 Task: Create Board Project Prioritization Tools to Workspace Budgeting and Forecasting. Create Board Content Curation to Workspace Budgeting and Forecasting. Create Board Product Portfolio Management and Rationalization to Workspace Budgeting and Forecasting
Action: Mouse moved to (301, 61)
Screenshot: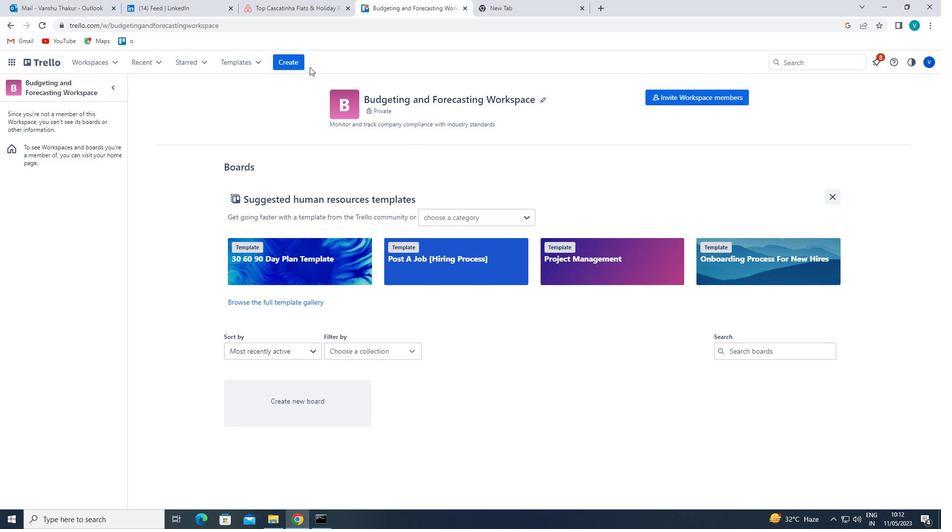 
Action: Mouse pressed left at (301, 61)
Screenshot: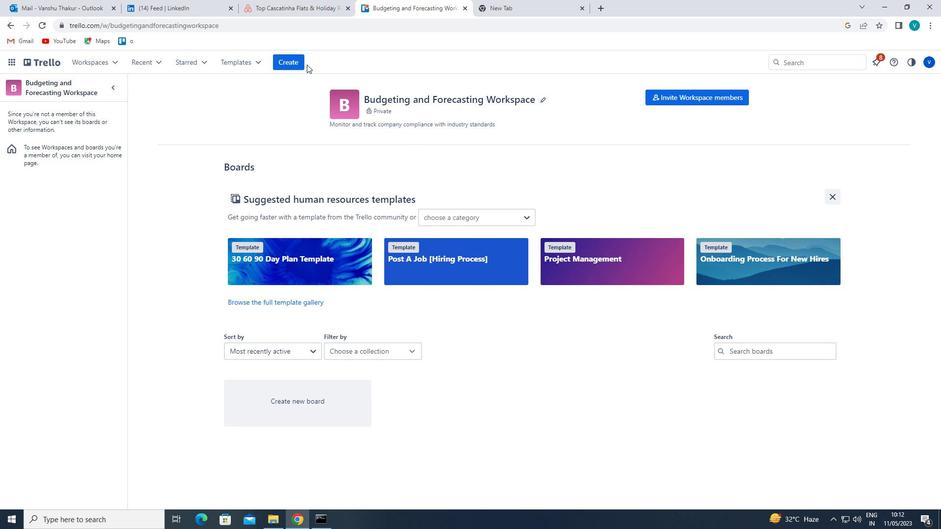 
Action: Mouse moved to (307, 92)
Screenshot: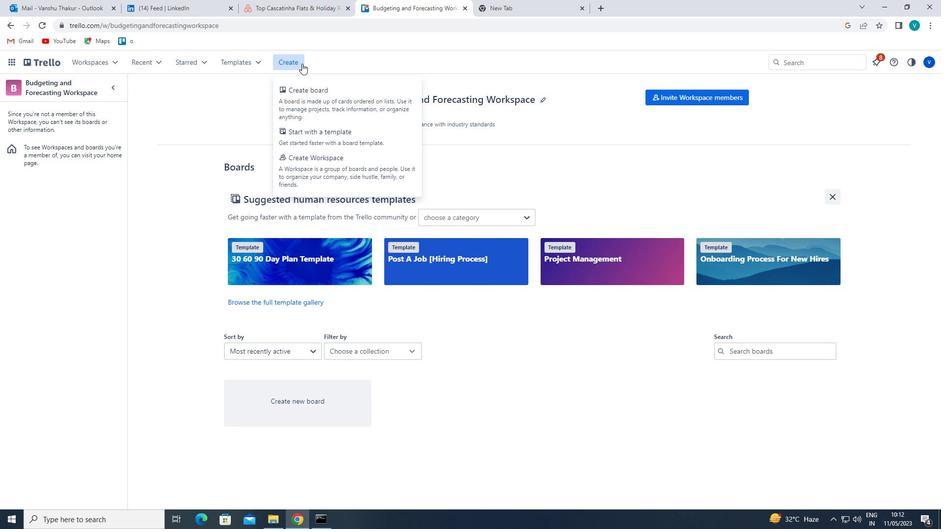 
Action: Mouse pressed left at (307, 92)
Screenshot: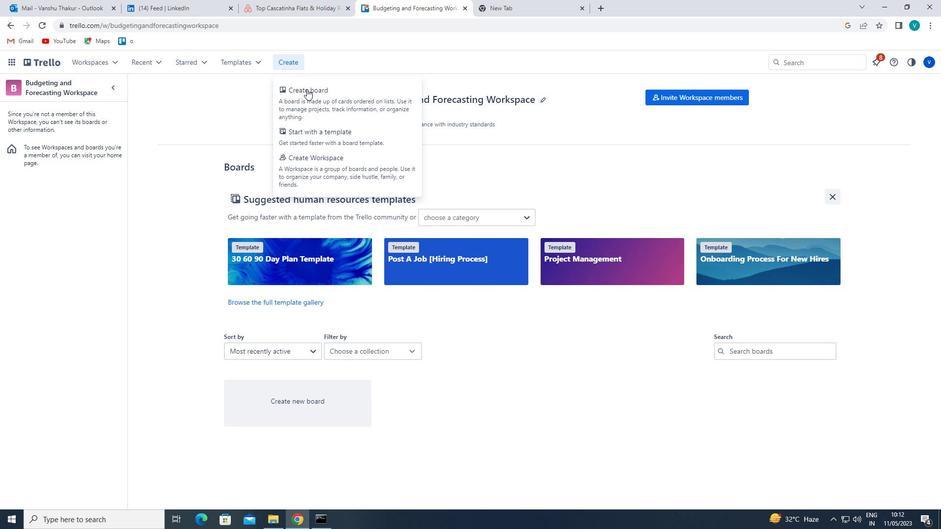 
Action: Mouse moved to (310, 235)
Screenshot: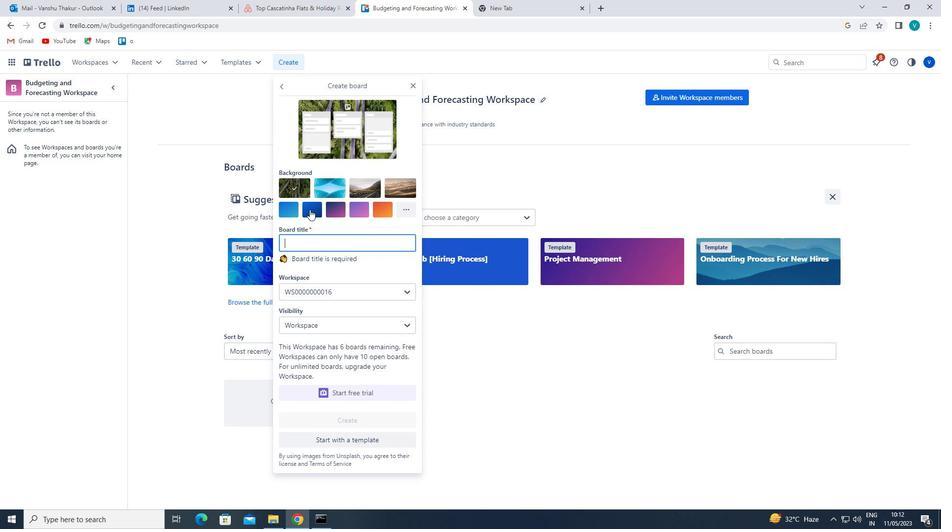
Action: Mouse pressed left at (310, 235)
Screenshot: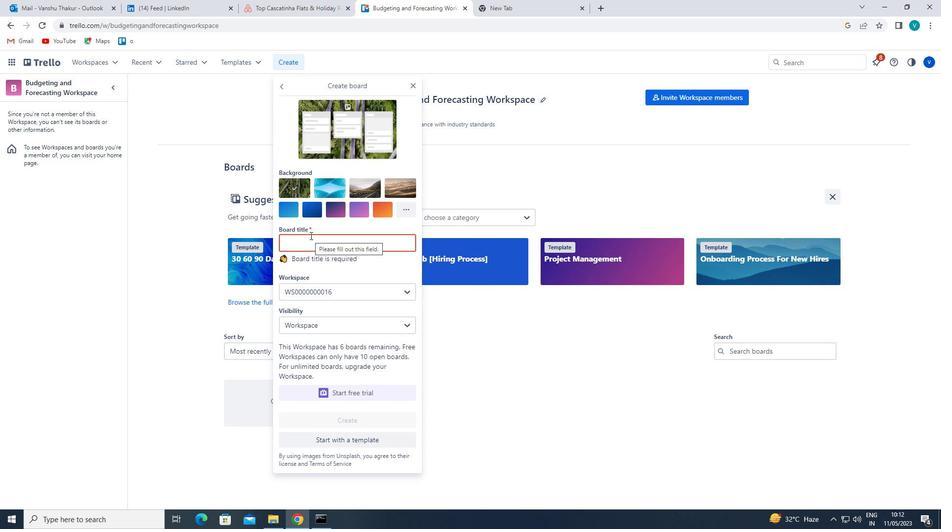 
Action: Key pressed <Key.shift>PROJECT<Key.space><Key.shift>PRIORITIZATION<Key.space><Key.shift>TOOLS
Screenshot: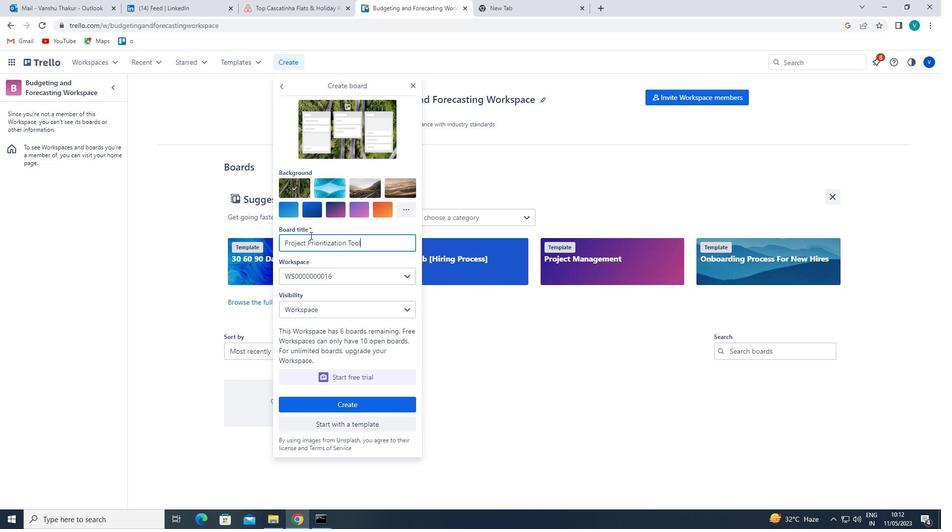 
Action: Mouse moved to (343, 273)
Screenshot: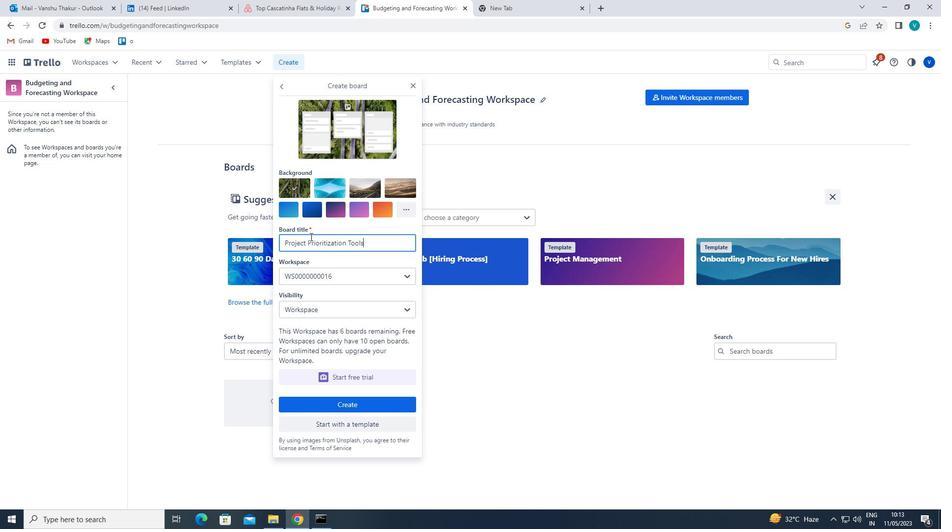 
Action: Mouse pressed left at (343, 273)
Screenshot: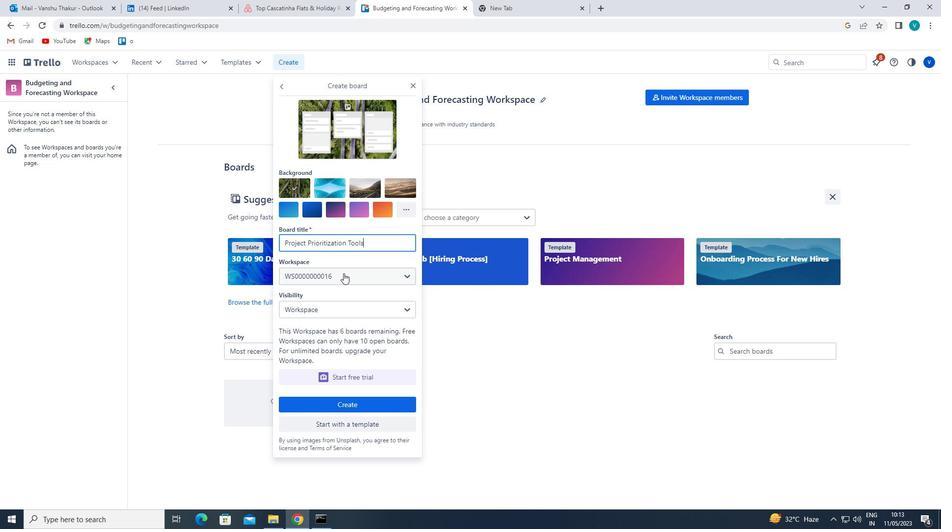 
Action: Mouse moved to (345, 324)
Screenshot: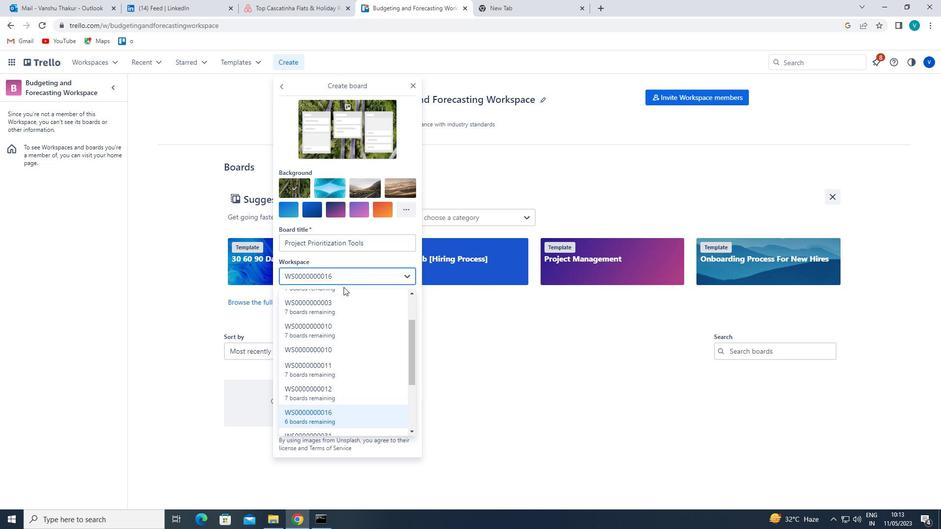 
Action: Mouse scrolled (345, 324) with delta (0, 0)
Screenshot: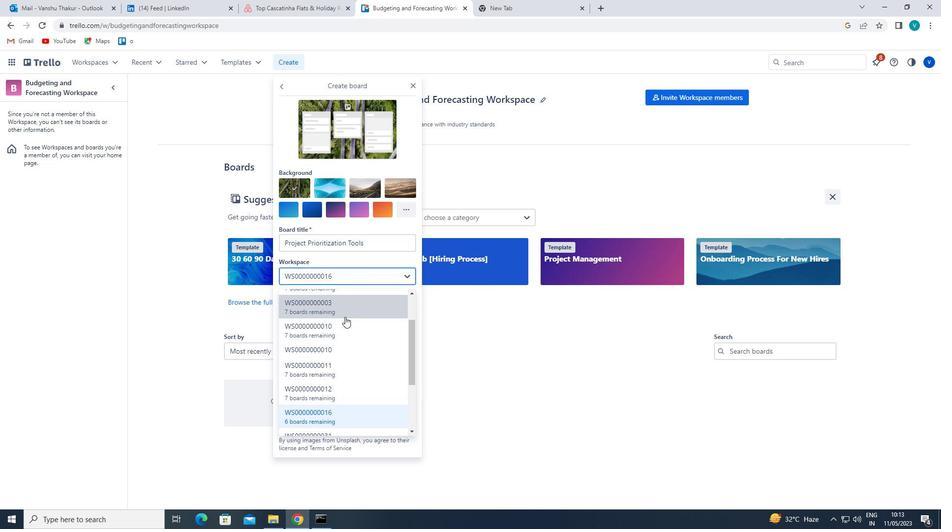 
Action: Mouse scrolled (345, 324) with delta (0, 0)
Screenshot: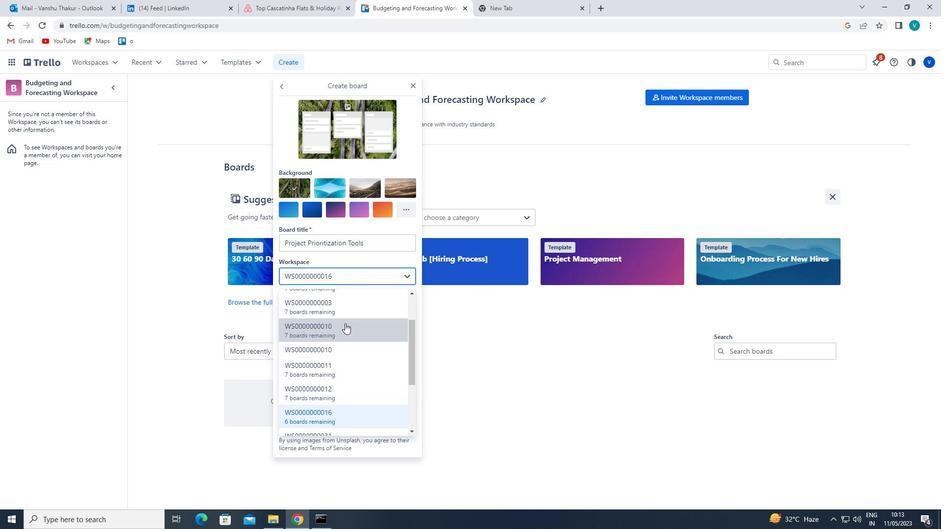 
Action: Mouse scrolled (345, 324) with delta (0, 0)
Screenshot: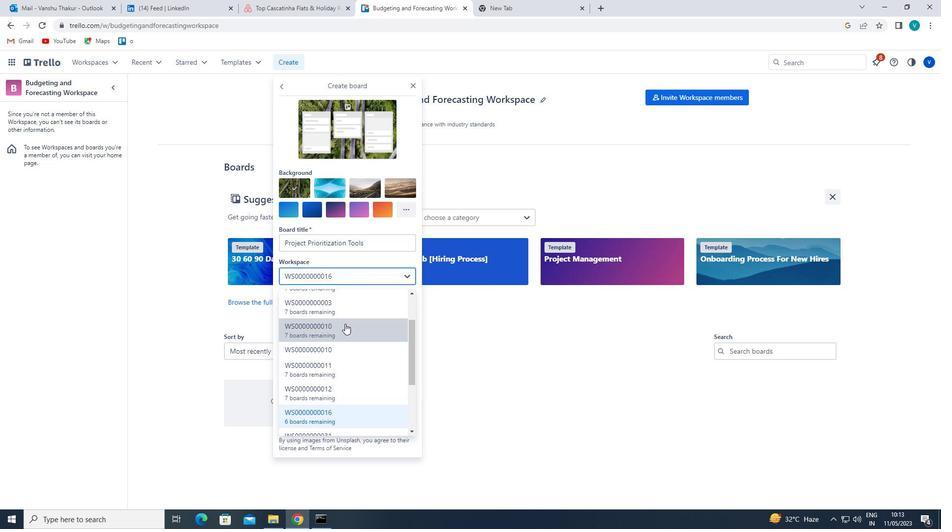 
Action: Mouse scrolled (345, 324) with delta (0, 0)
Screenshot: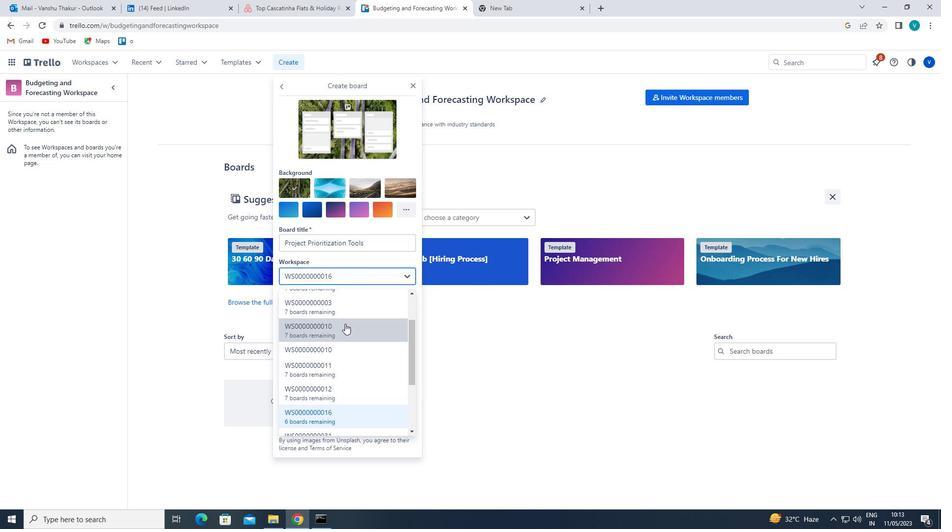 
Action: Mouse scrolled (345, 324) with delta (0, 0)
Screenshot: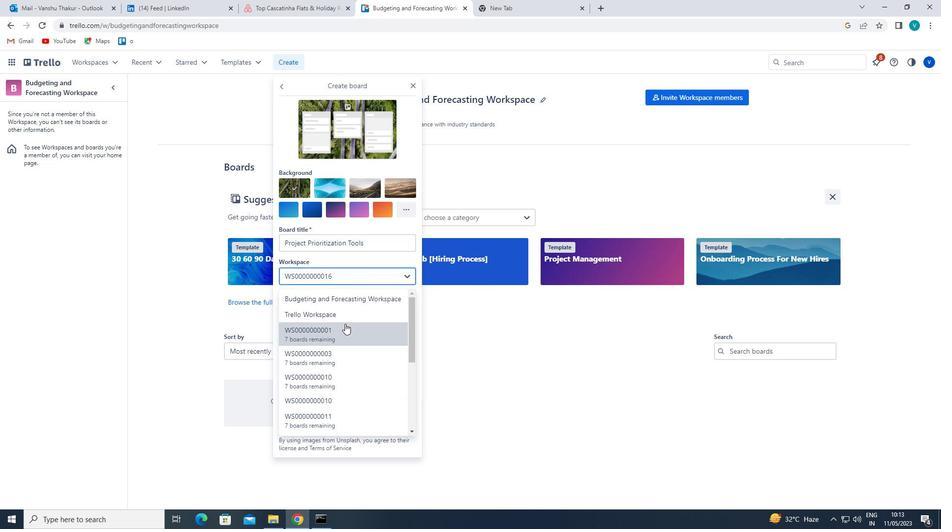 
Action: Mouse moved to (373, 297)
Screenshot: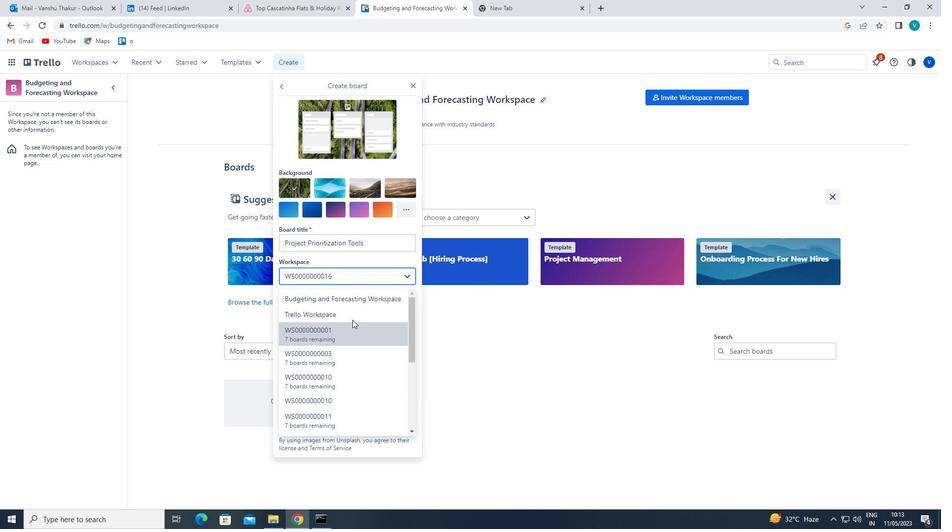 
Action: Mouse pressed left at (373, 297)
Screenshot: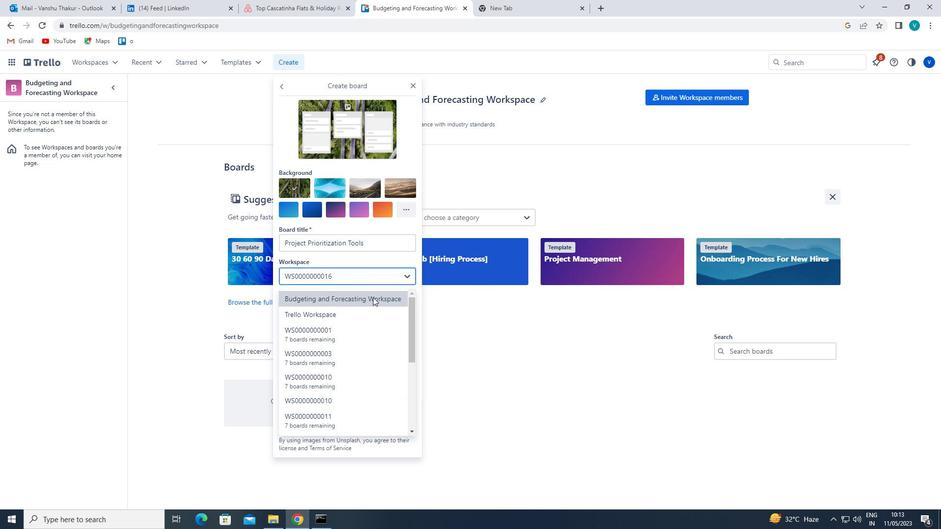 
Action: Mouse moved to (366, 330)
Screenshot: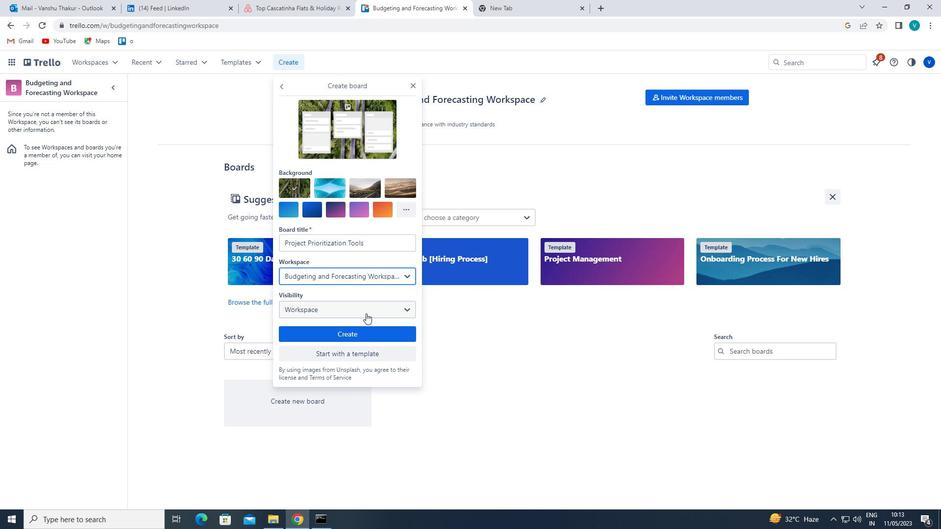
Action: Mouse pressed left at (366, 330)
Screenshot: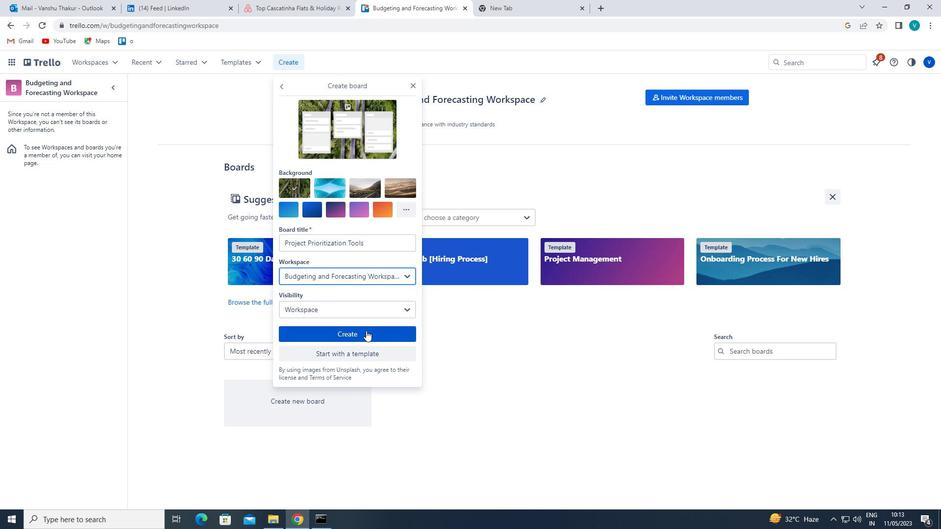 
Action: Mouse moved to (291, 61)
Screenshot: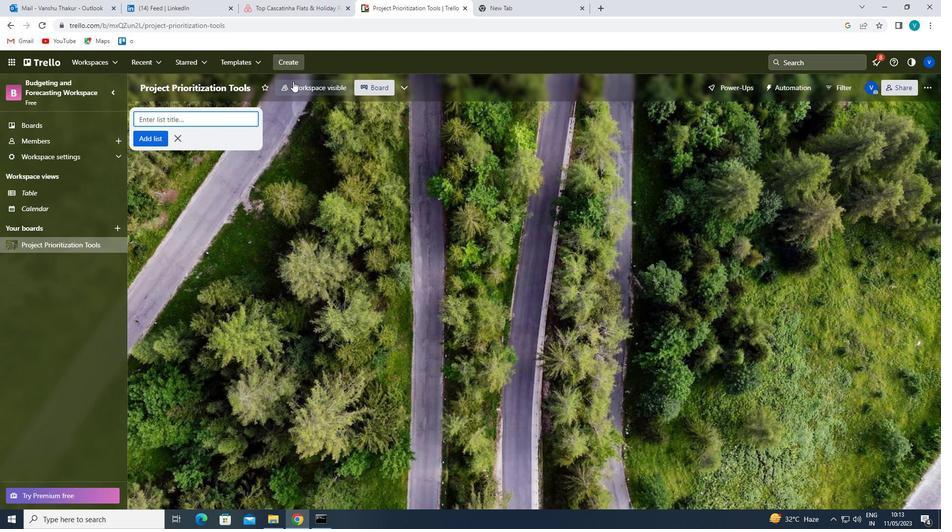 
Action: Mouse pressed left at (291, 61)
Screenshot: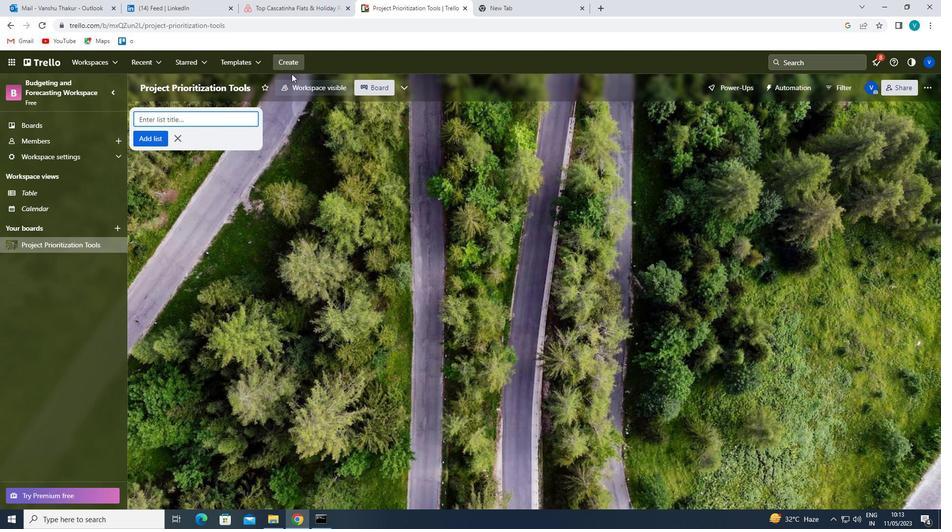 
Action: Mouse moved to (300, 96)
Screenshot: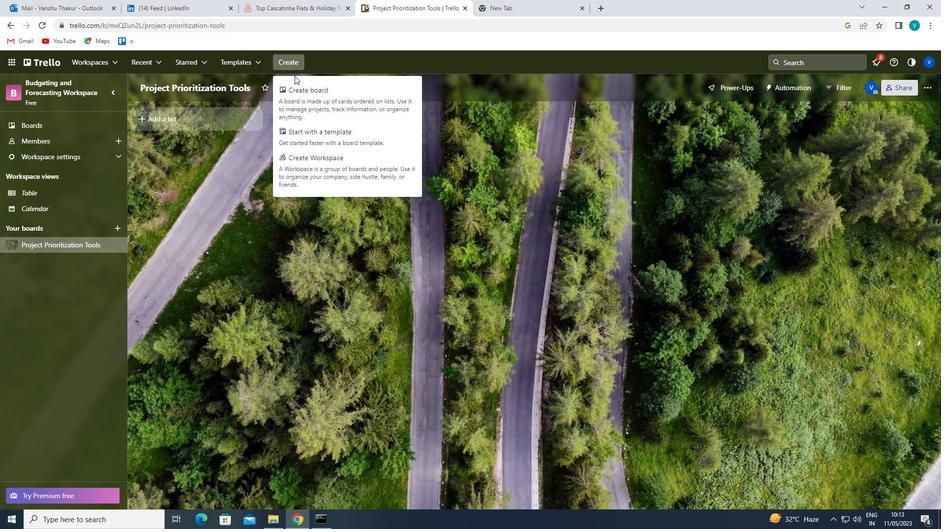 
Action: Mouse pressed left at (300, 96)
Screenshot: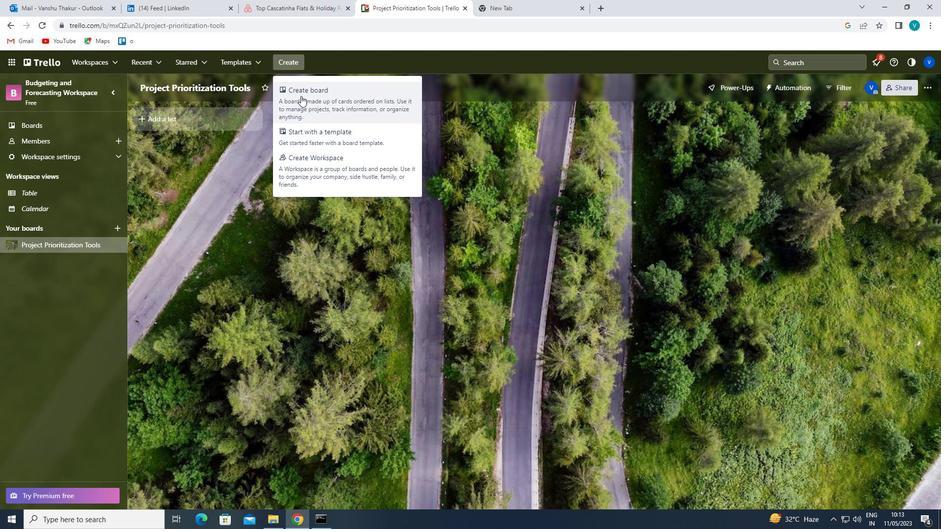 
Action: Mouse moved to (317, 245)
Screenshot: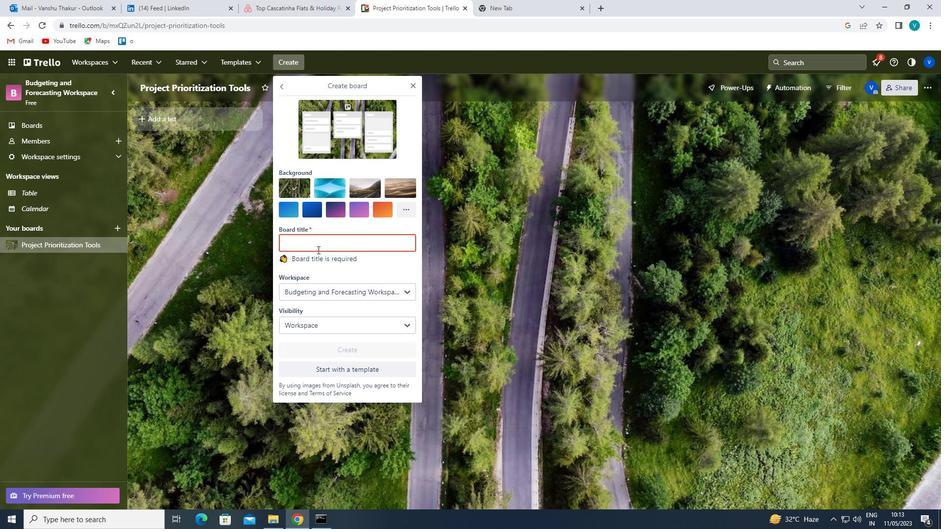 
Action: Mouse pressed left at (317, 245)
Screenshot: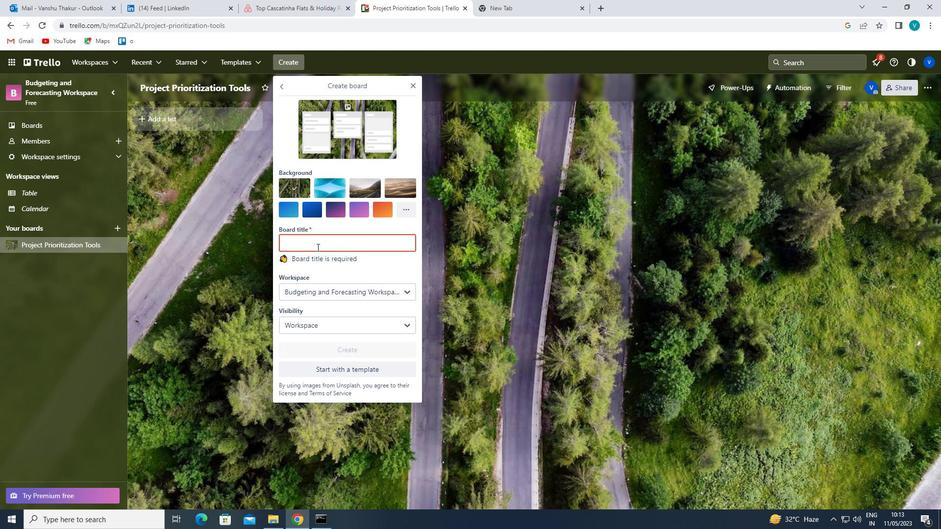 
Action: Key pressed <Key.shift>CONTENT<Key.space><Key.shift>CURATION
Screenshot: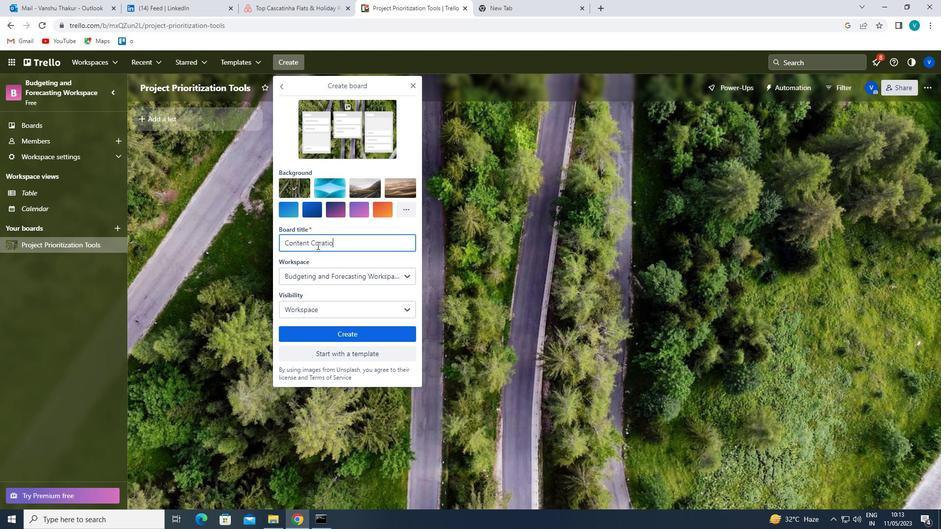 
Action: Mouse moved to (329, 326)
Screenshot: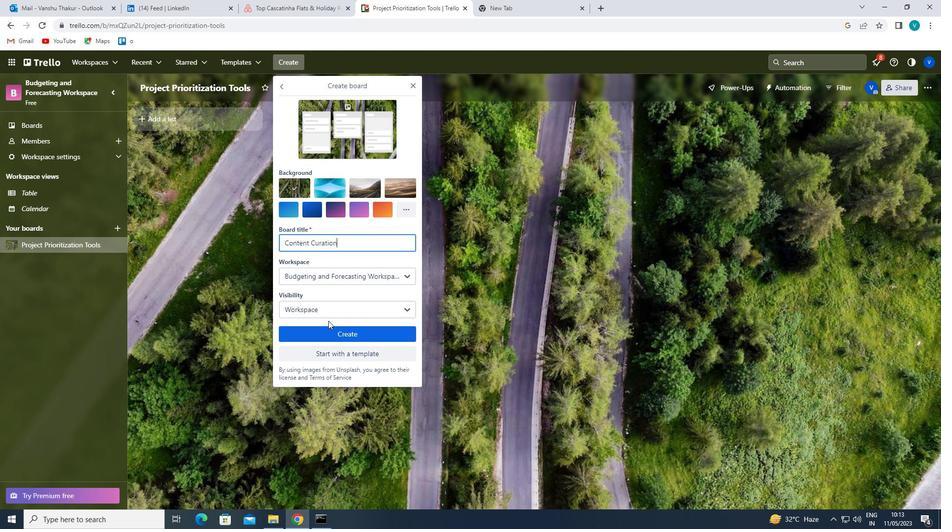 
Action: Mouse pressed left at (329, 326)
Screenshot: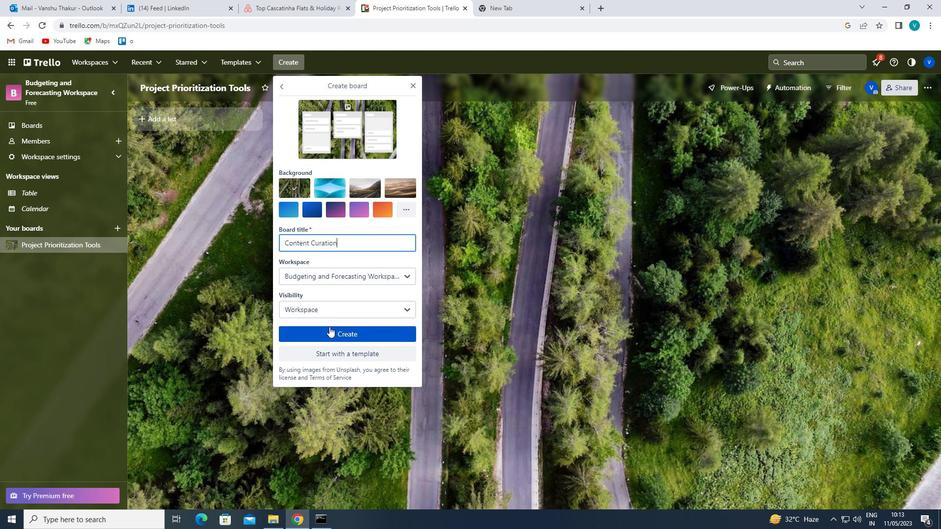 
Action: Mouse moved to (296, 59)
Screenshot: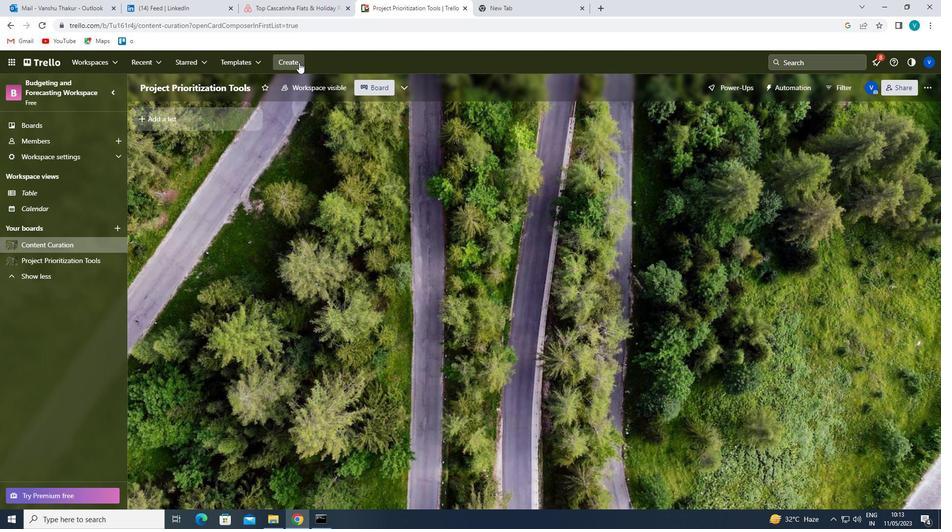 
Action: Mouse pressed left at (296, 59)
Screenshot: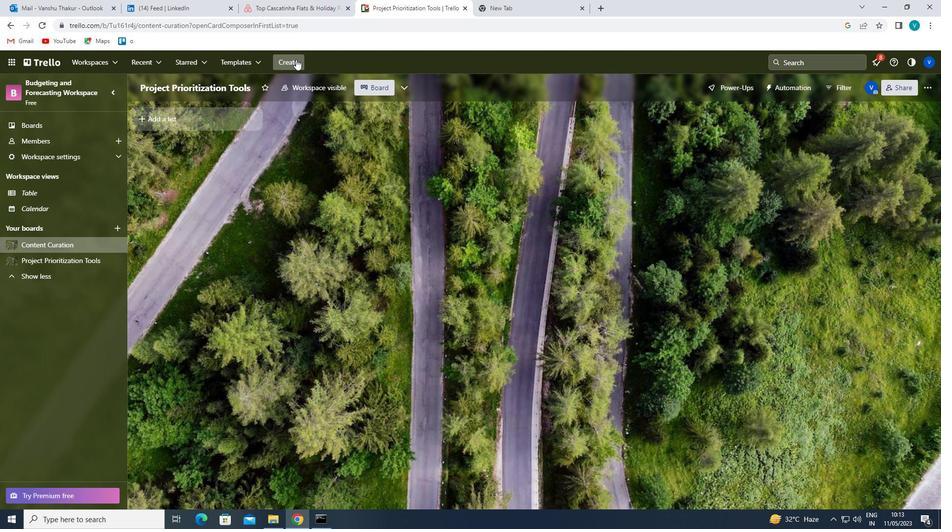 
Action: Mouse moved to (305, 94)
Screenshot: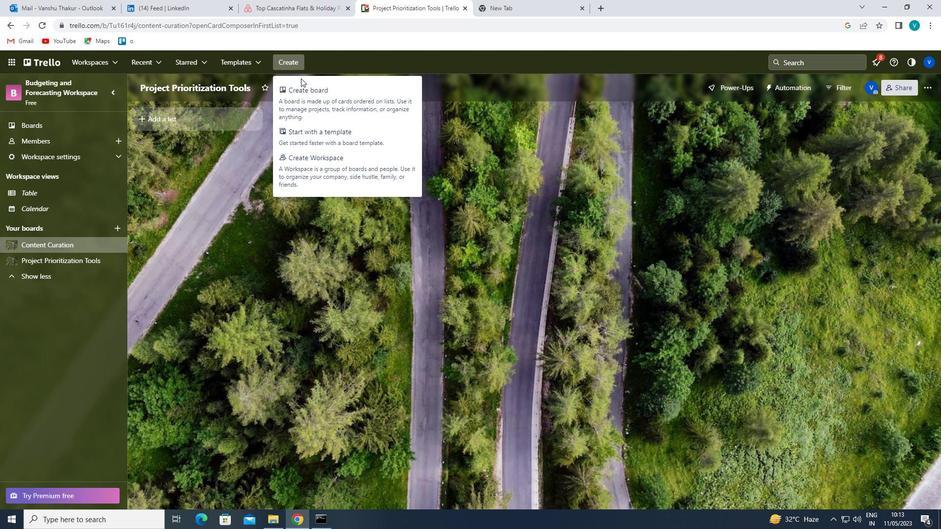 
Action: Mouse pressed left at (305, 94)
Screenshot: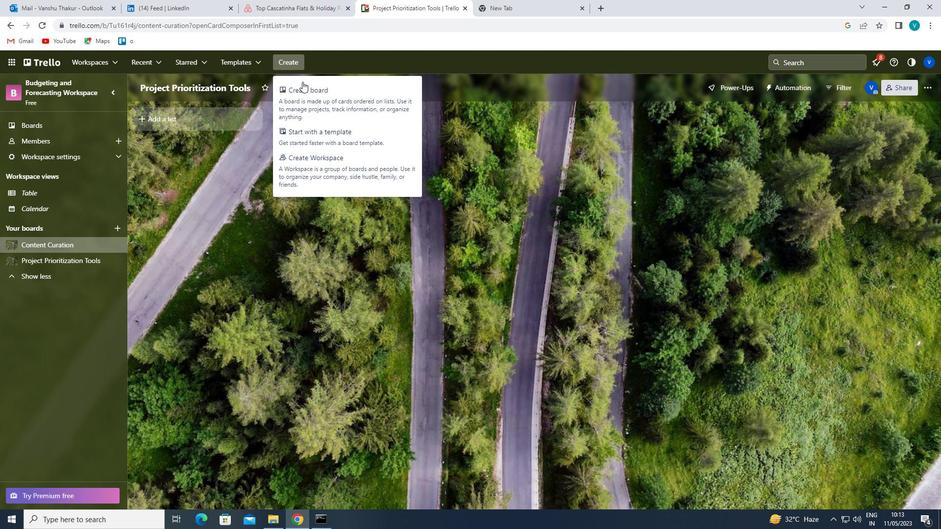 
Action: Mouse moved to (324, 243)
Screenshot: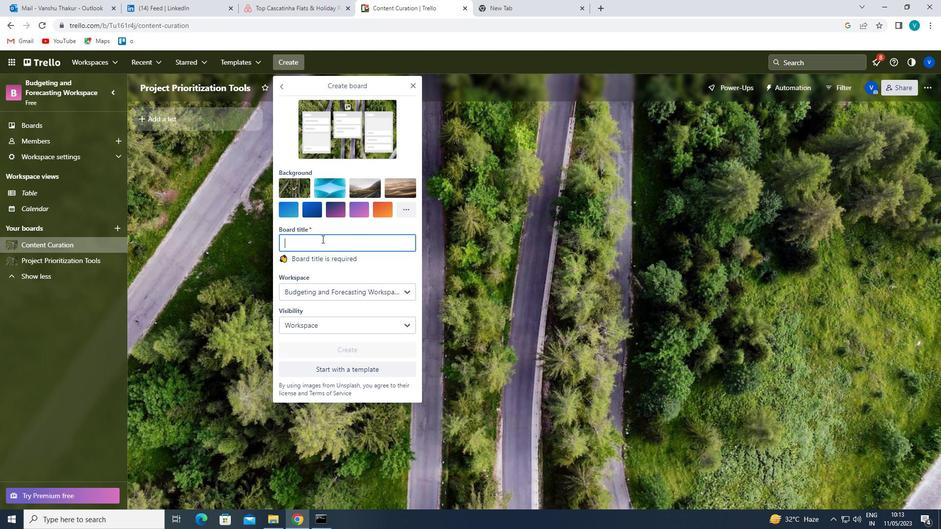 
Action: Mouse pressed left at (324, 243)
Screenshot: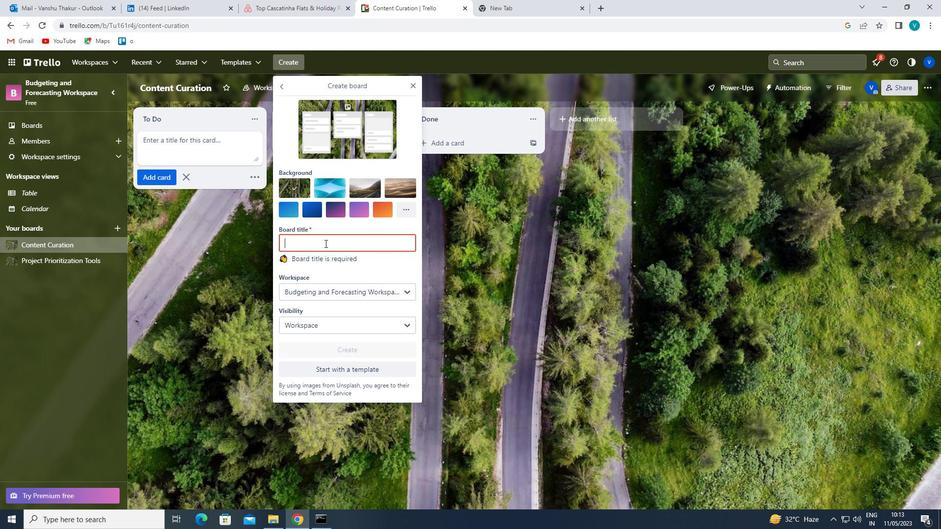 
Action: Key pressed <Key.shift>PRODUCT<Key.space><Key.shift>PORTFOLIO<Key.space><Key.shift>MANAGEE<Key.backspace>MENT<Key.space>AND<Key.space><Key.shift>RATIONALIZATION
Screenshot: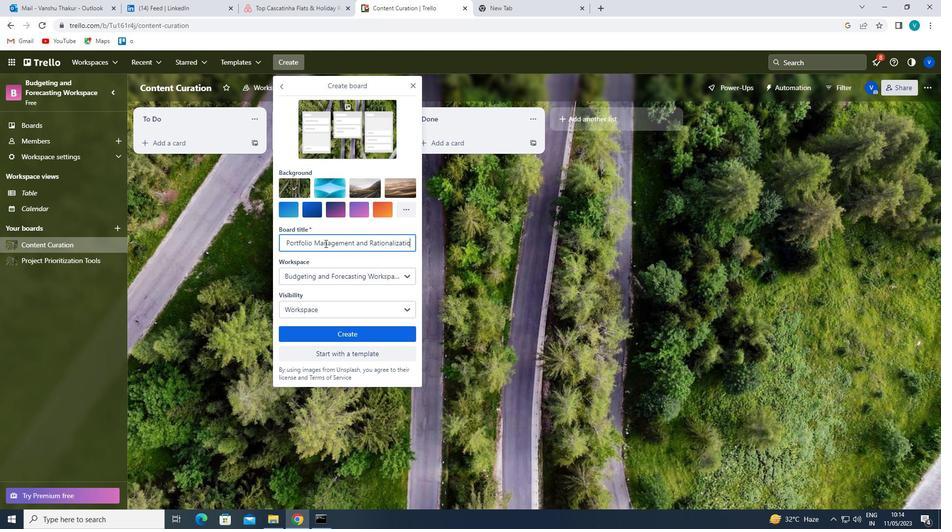
Action: Mouse moved to (356, 335)
Screenshot: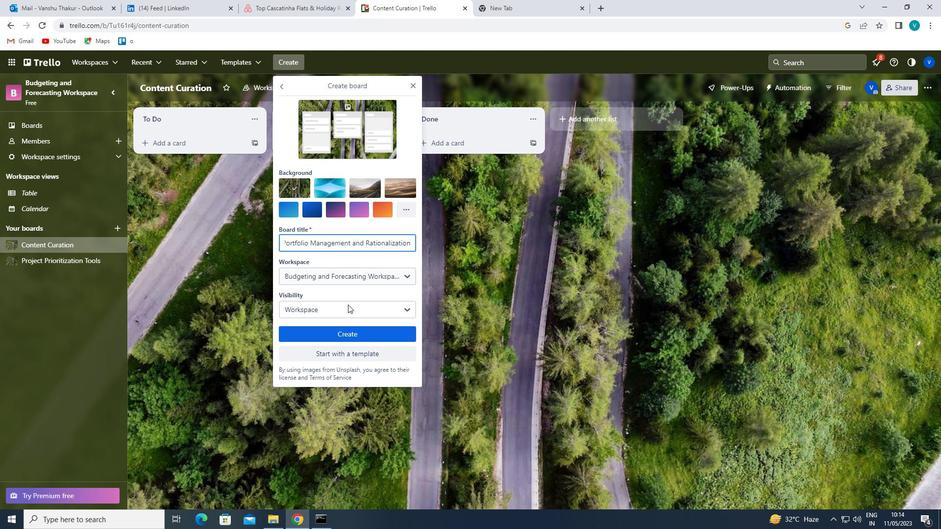 
Action: Mouse pressed left at (356, 335)
Screenshot: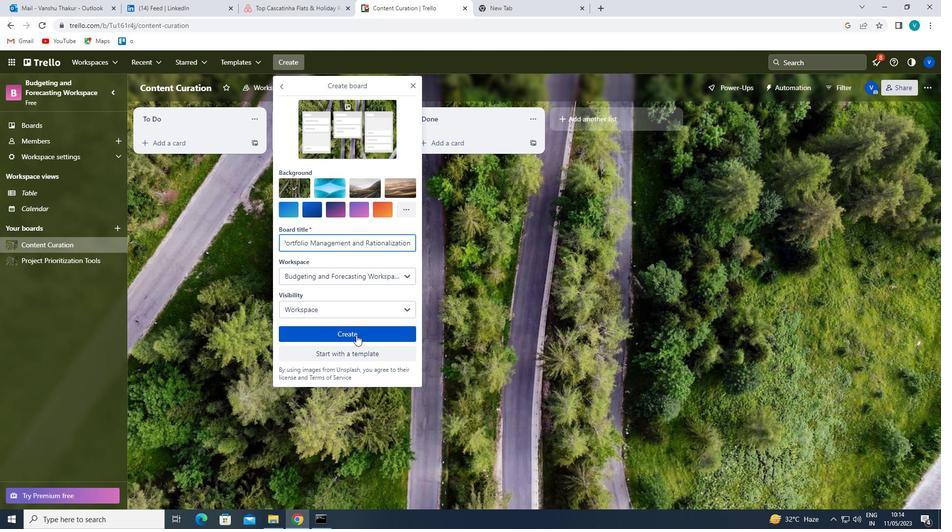 
